 Task: Add Honey Ham On Multigrain Sandwich to the cart.
Action: Mouse moved to (778, 292)
Screenshot: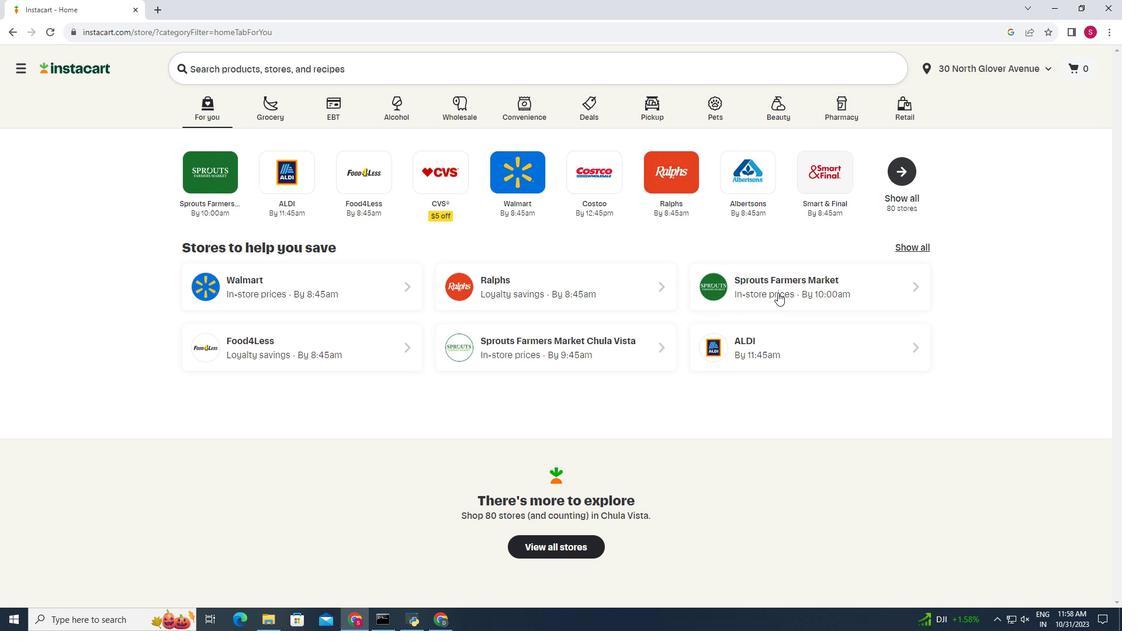 
Action: Mouse pressed left at (778, 292)
Screenshot: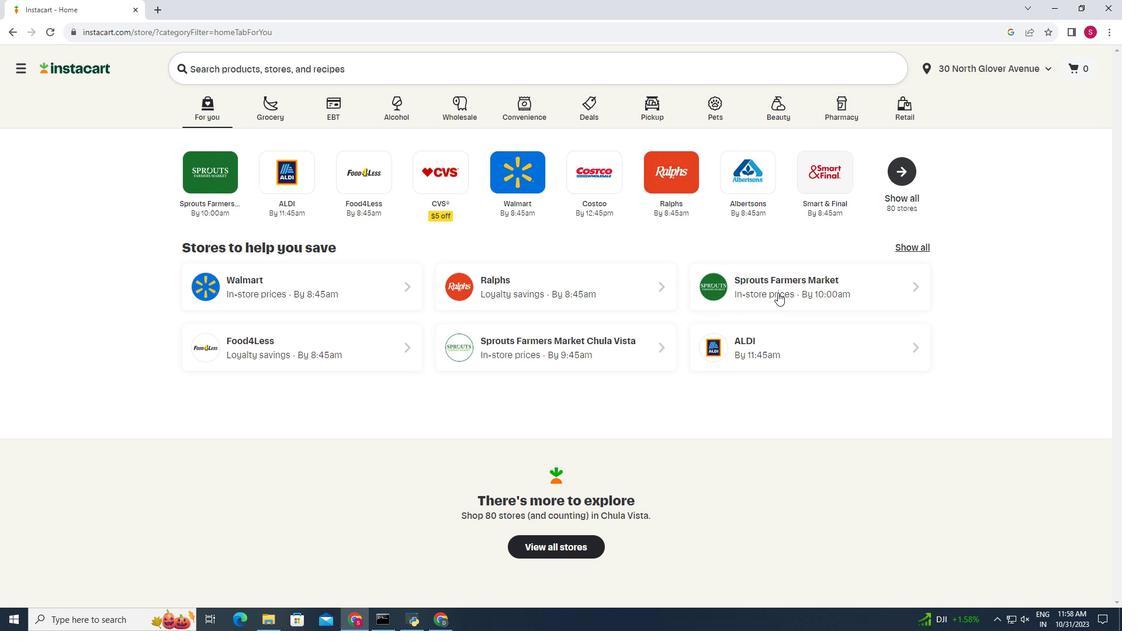 
Action: Mouse moved to (50, 533)
Screenshot: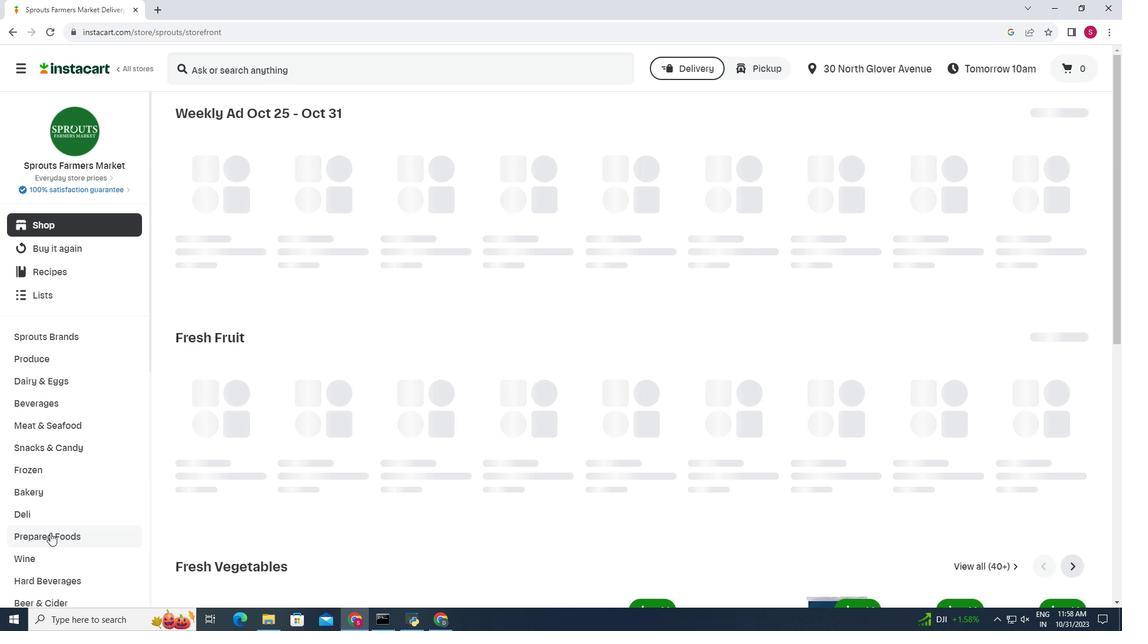 
Action: Mouse pressed left at (50, 533)
Screenshot: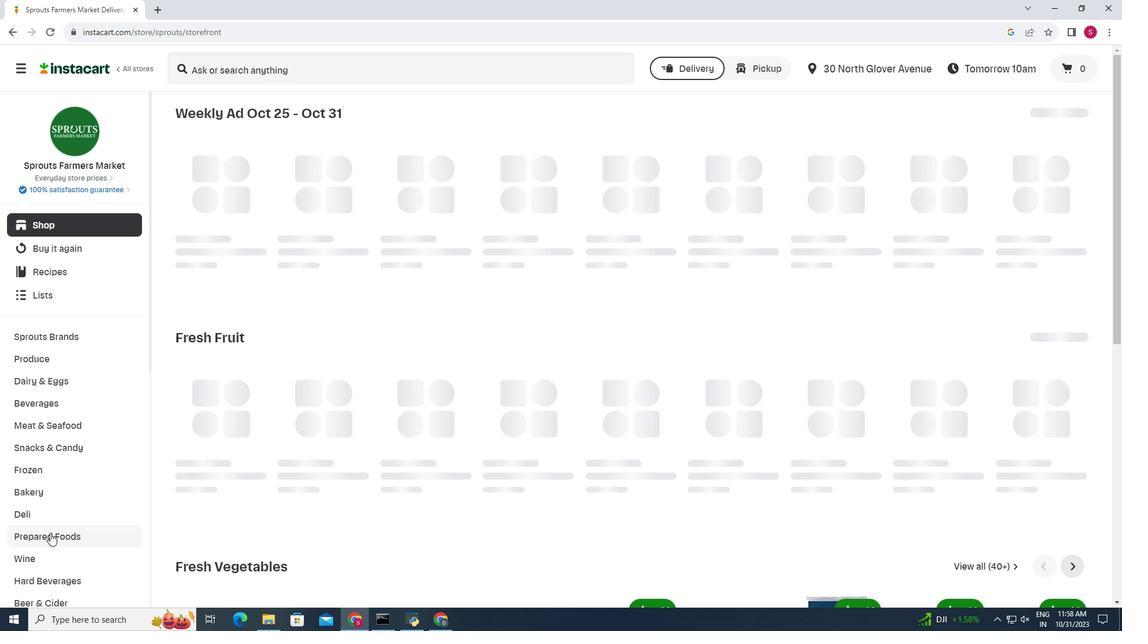 
Action: Mouse moved to (330, 147)
Screenshot: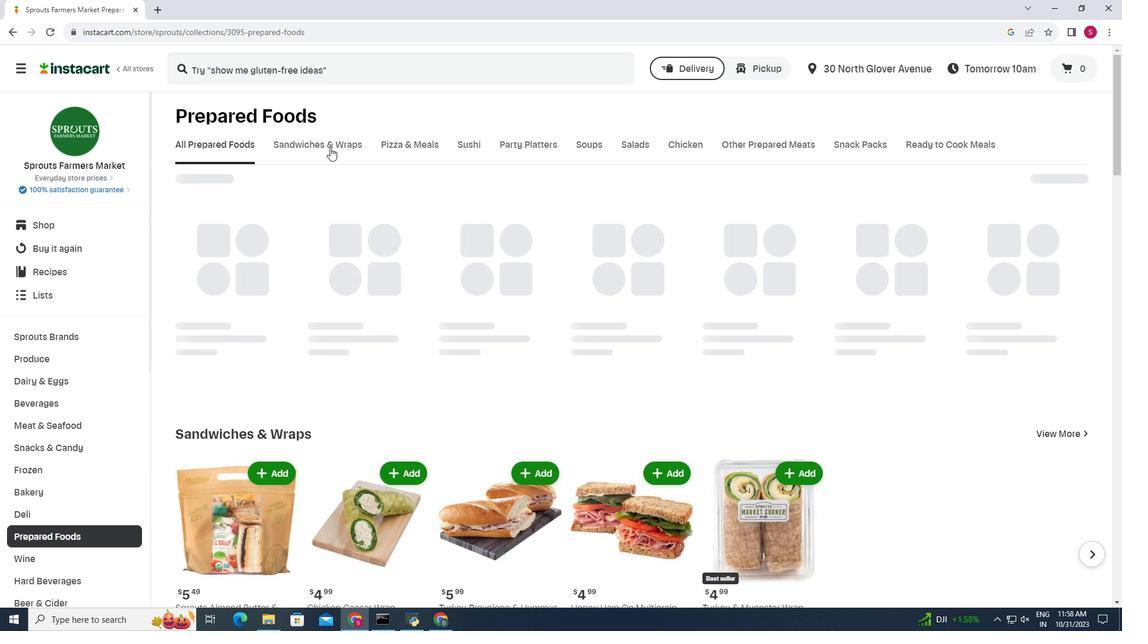 
Action: Mouse pressed left at (330, 147)
Screenshot: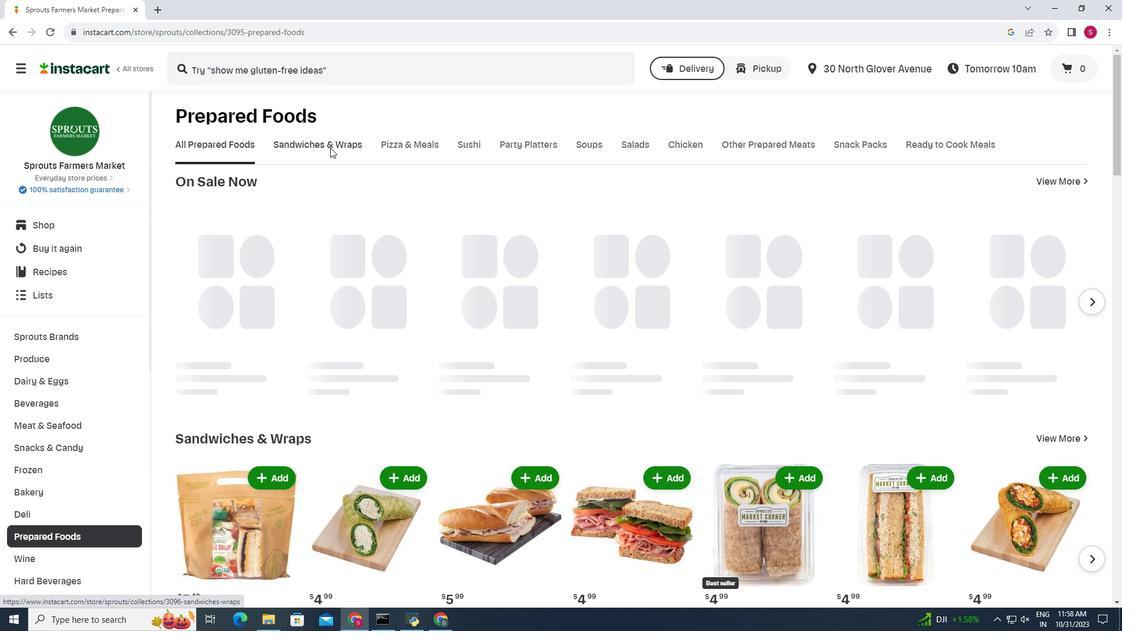 
Action: Mouse moved to (957, 244)
Screenshot: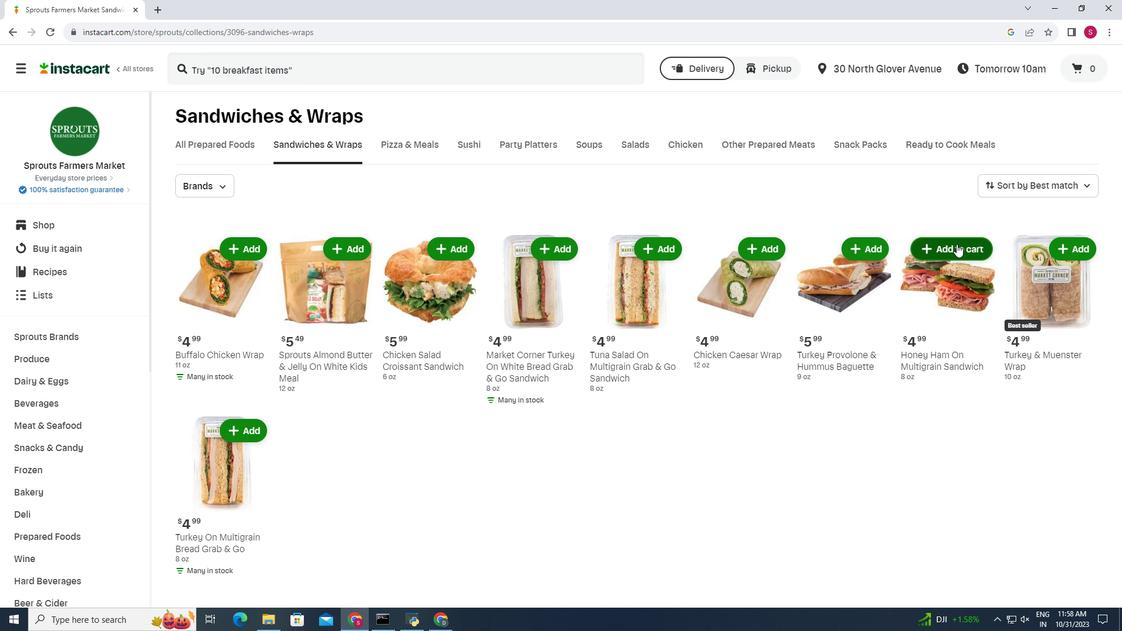 
Action: Mouse pressed left at (957, 244)
Screenshot: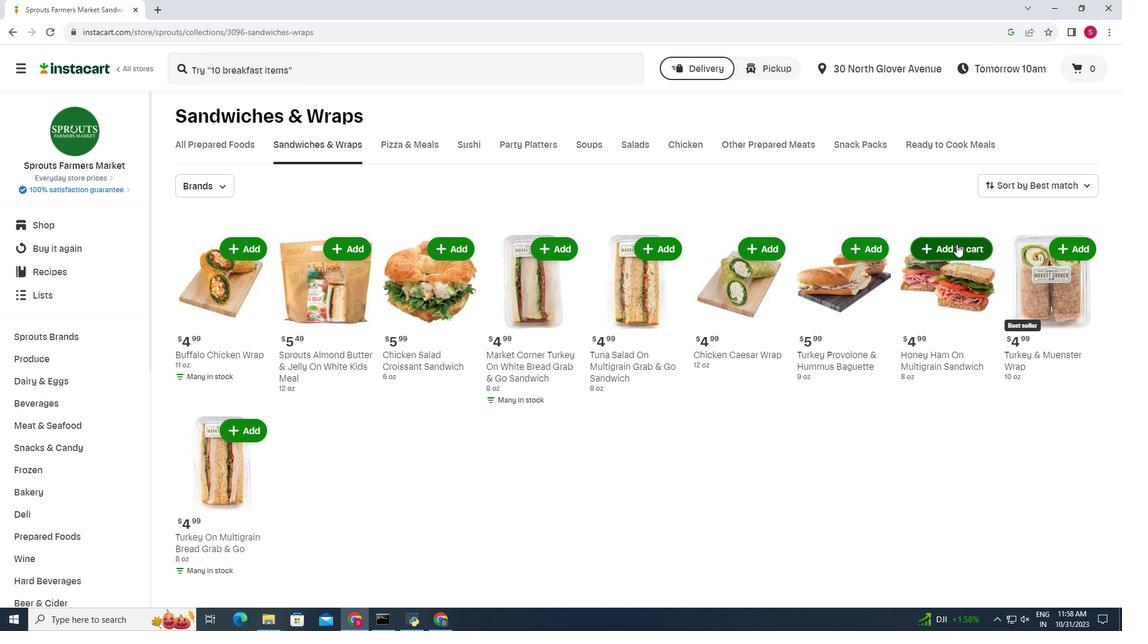 
Action: Mouse moved to (850, 205)
Screenshot: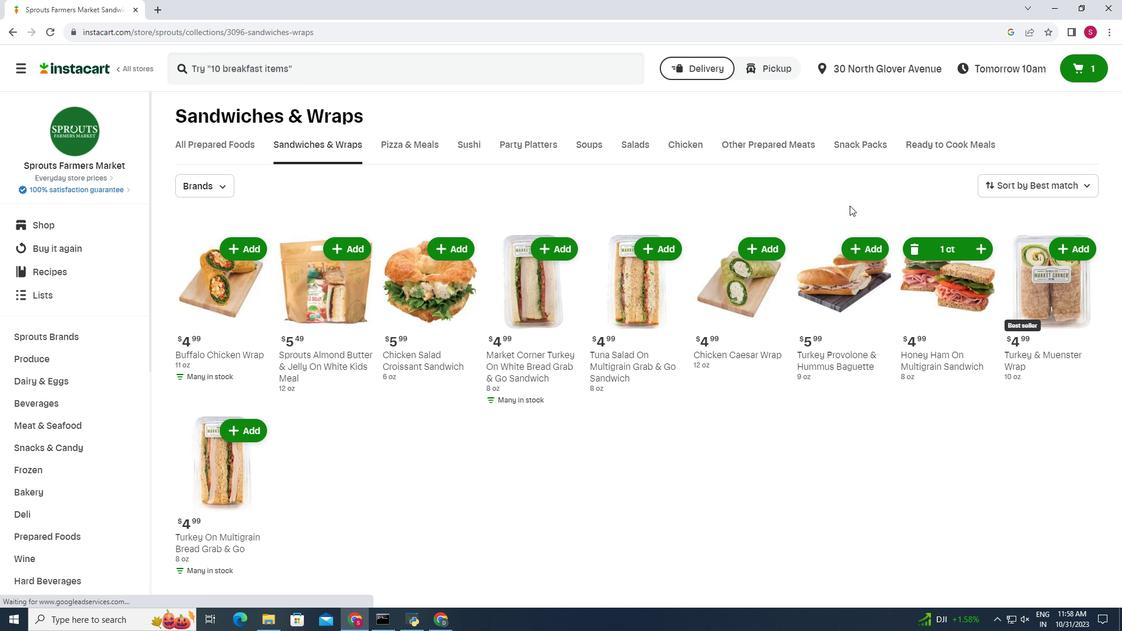 
